 Task: Select the list of price books displayed as Kanban
Action: Mouse scrolled (121, 174) with delta (0, 0)
Screenshot: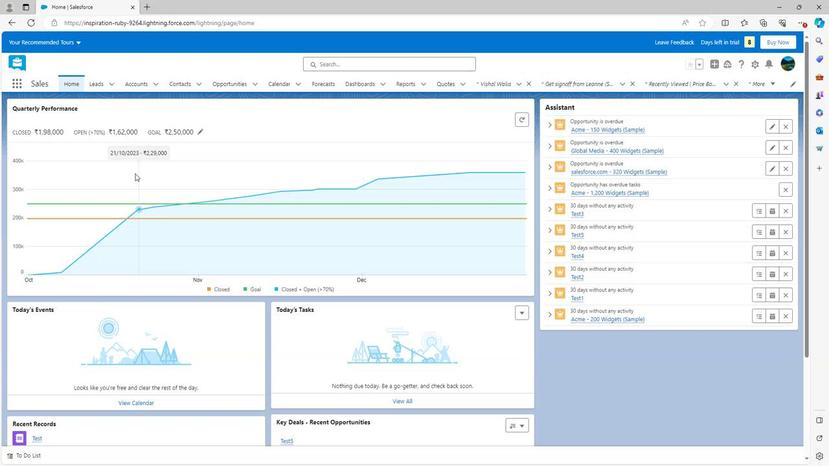 
Action: Mouse scrolled (121, 174) with delta (0, 0)
Screenshot: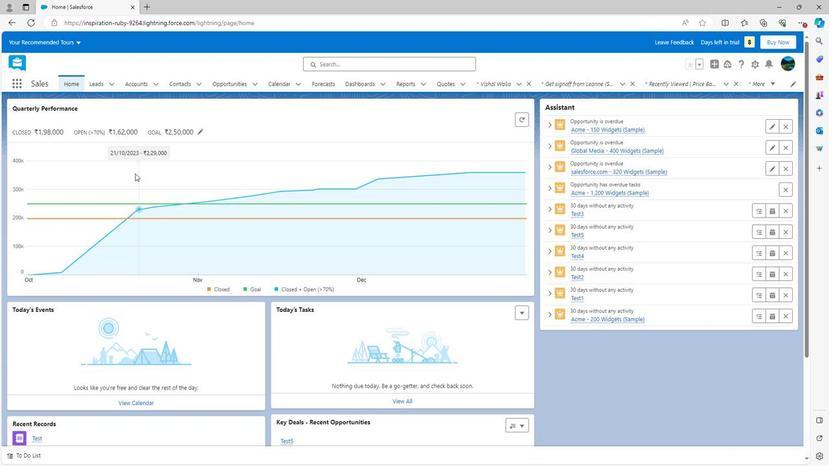 
Action: Mouse scrolled (121, 174) with delta (0, 0)
Screenshot: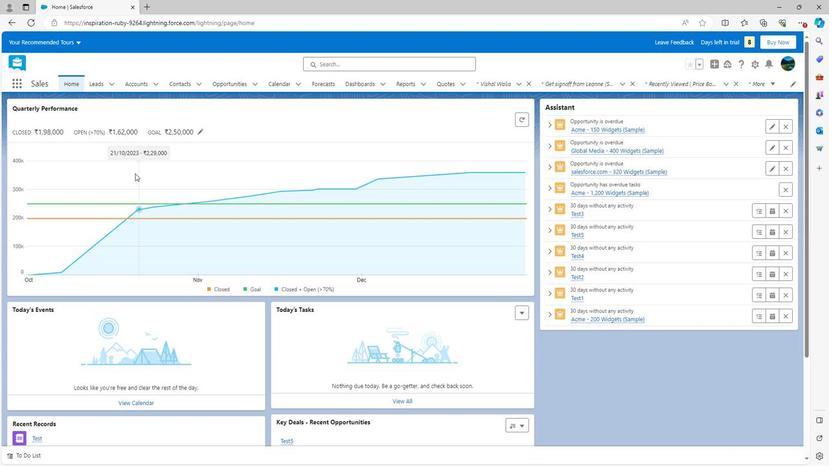 
Action: Mouse scrolled (121, 174) with delta (0, 0)
Screenshot: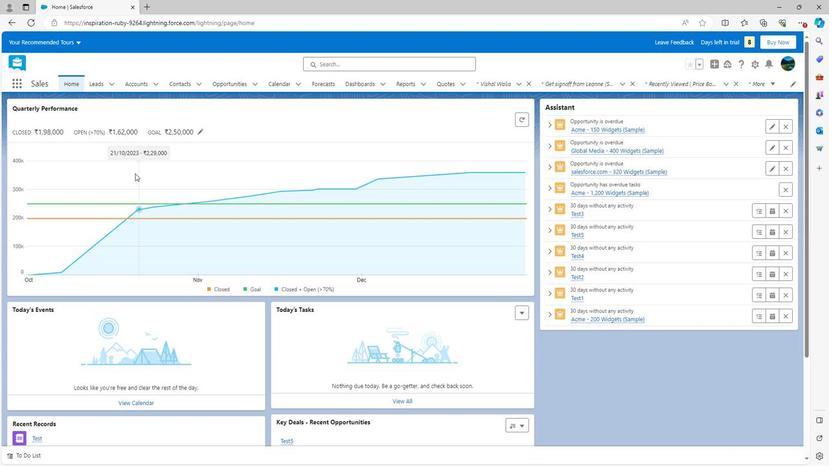 
Action: Mouse scrolled (121, 175) with delta (0, 0)
Screenshot: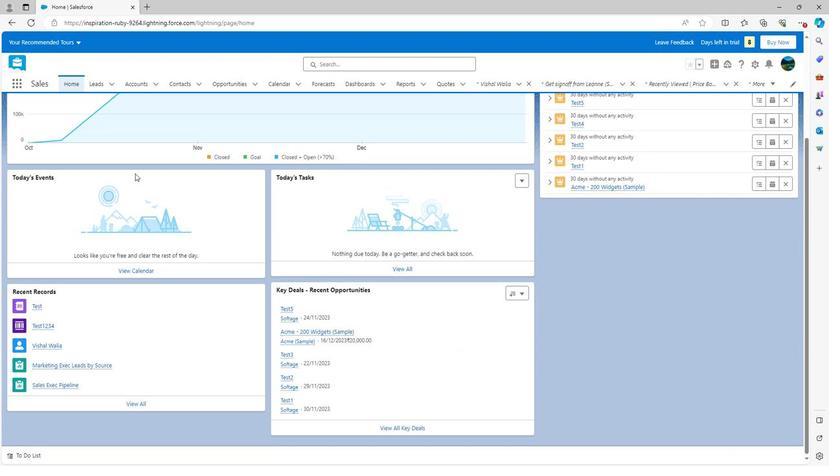 
Action: Mouse scrolled (121, 175) with delta (0, 0)
Screenshot: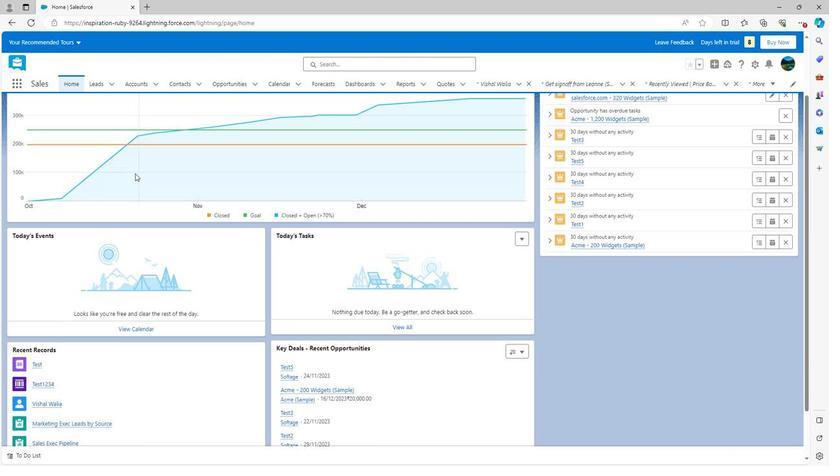 
Action: Mouse scrolled (121, 175) with delta (0, 0)
Screenshot: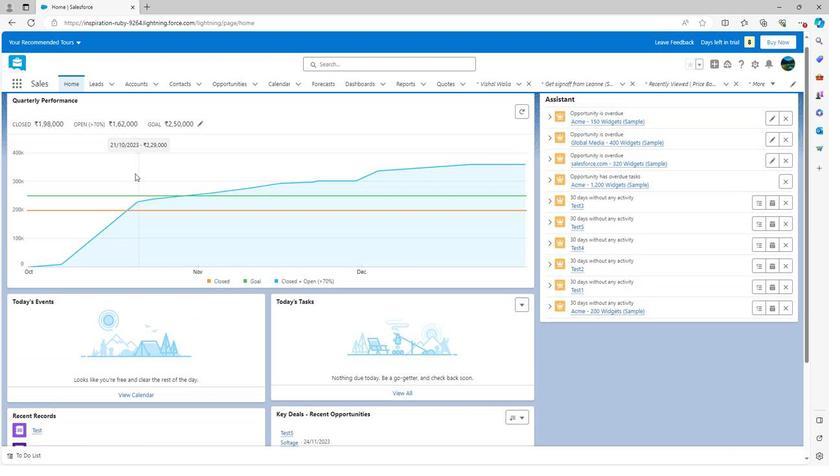 
Action: Mouse scrolled (121, 175) with delta (0, 0)
Screenshot: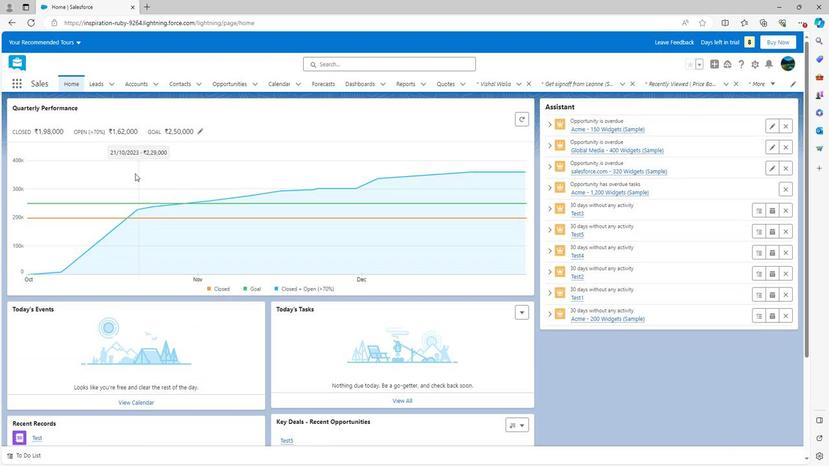 
Action: Mouse moved to (758, 87)
Screenshot: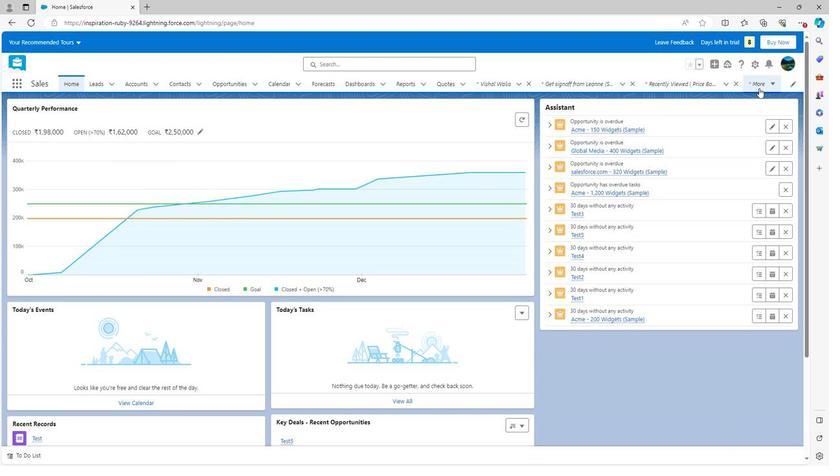 
Action: Mouse pressed left at (758, 87)
Screenshot: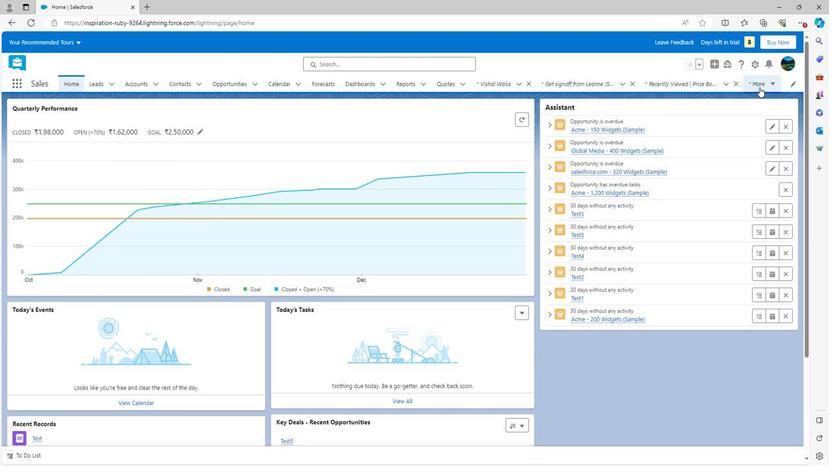 
Action: Mouse moved to (667, 84)
Screenshot: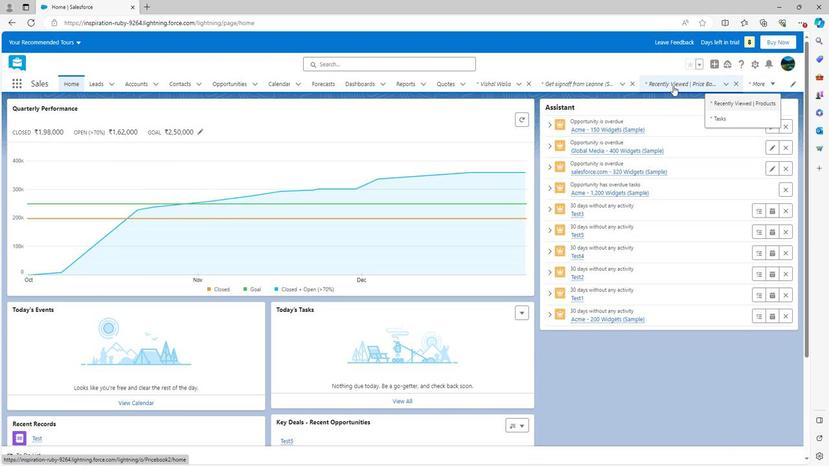 
Action: Mouse pressed left at (667, 84)
Screenshot: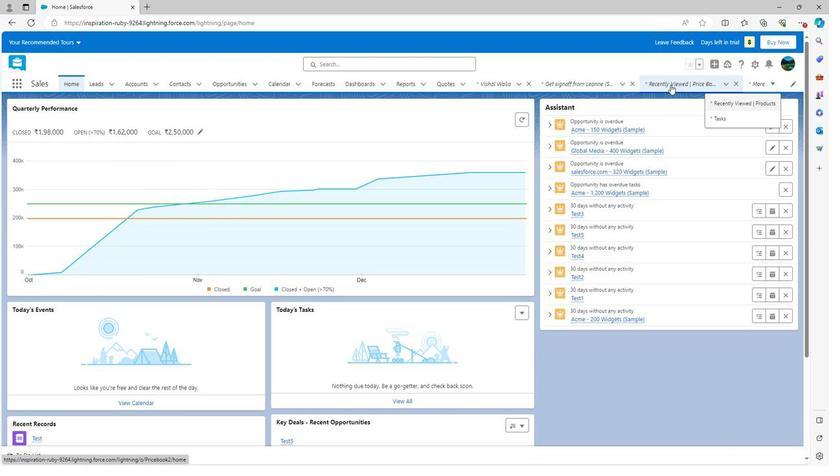 
Action: Mouse moved to (726, 125)
Screenshot: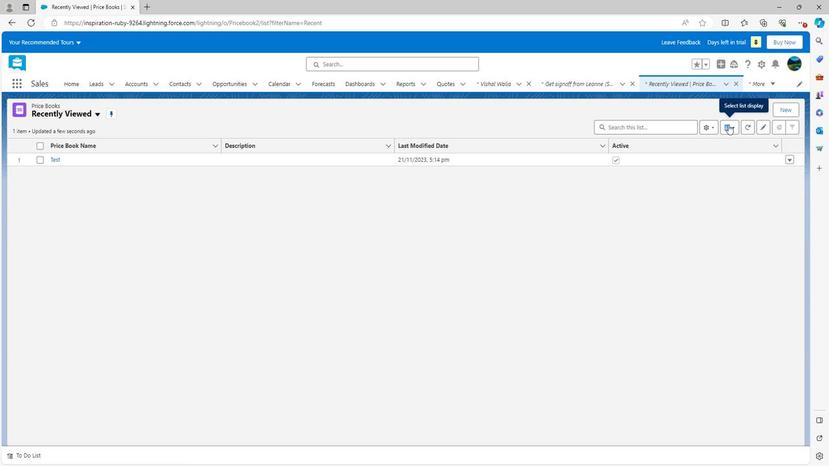 
Action: Mouse pressed left at (726, 125)
Screenshot: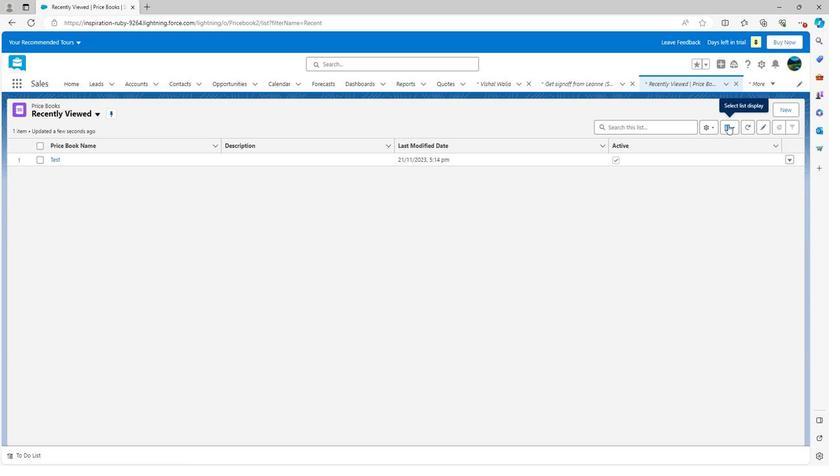 
Action: Mouse moved to (735, 176)
Screenshot: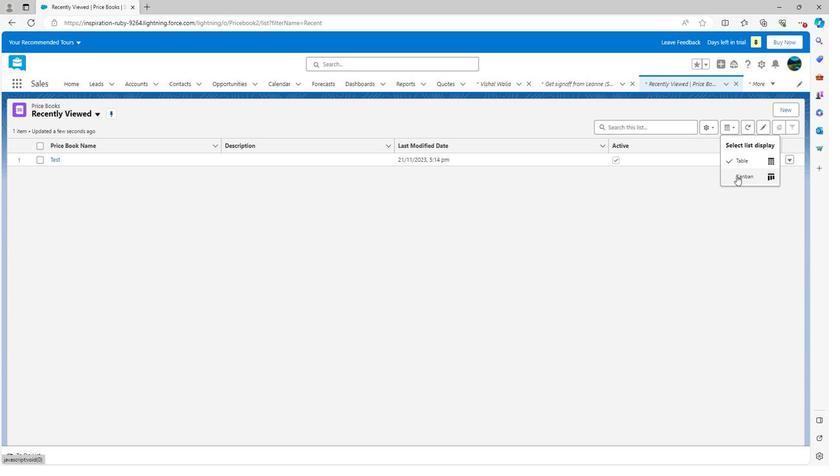 
Action: Mouse pressed left at (735, 176)
Screenshot: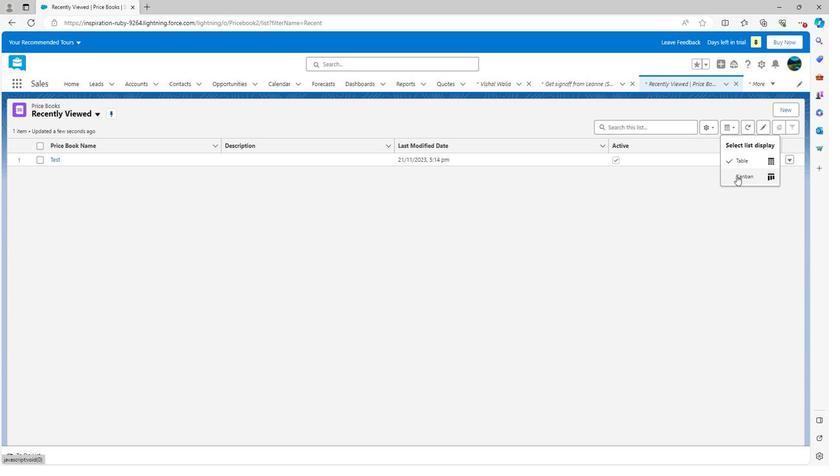 
Action: Mouse moved to (641, 187)
Screenshot: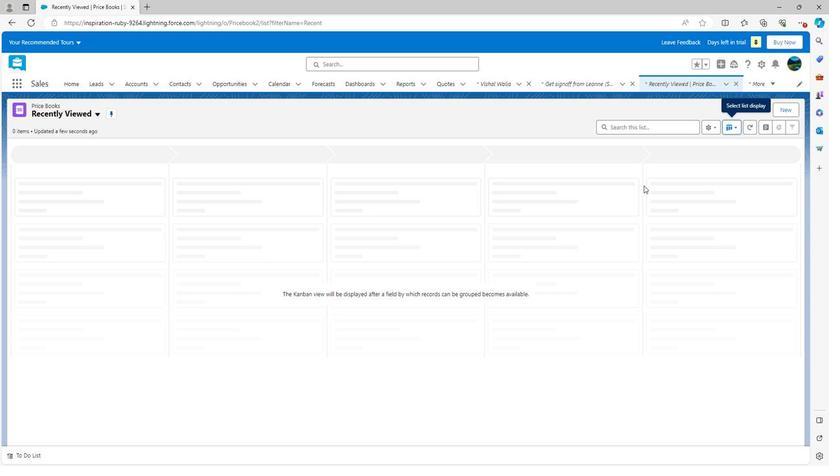 
Action: Mouse scrolled (641, 186) with delta (0, 0)
Screenshot: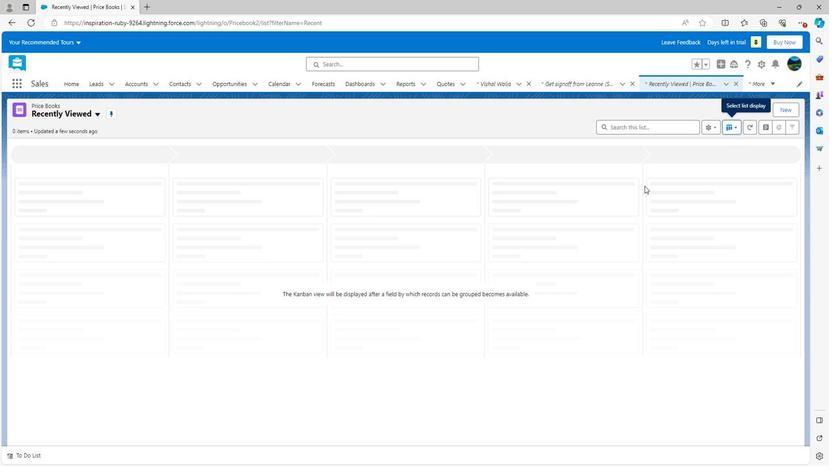 
Action: Mouse moved to (641, 187)
Screenshot: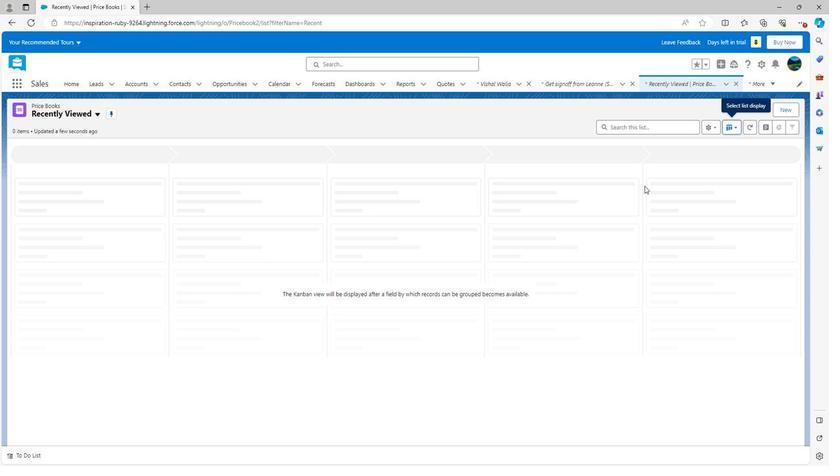 
Action: Mouse scrolled (641, 186) with delta (0, 0)
Screenshot: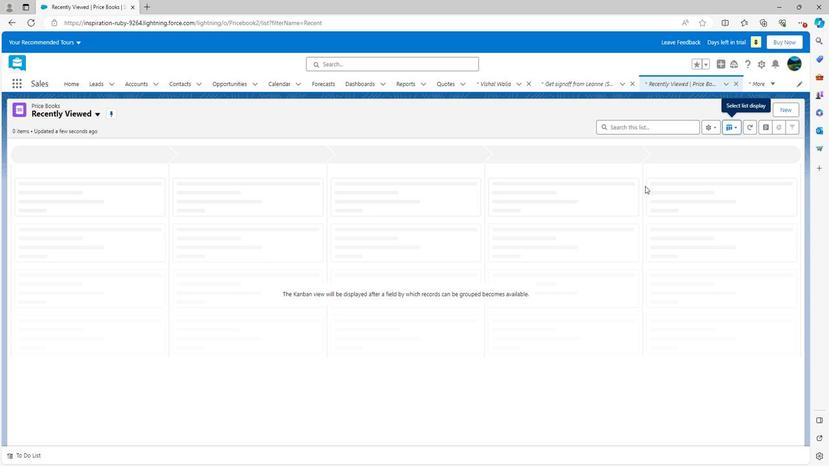
Action: Mouse scrolled (641, 186) with delta (0, 0)
Screenshot: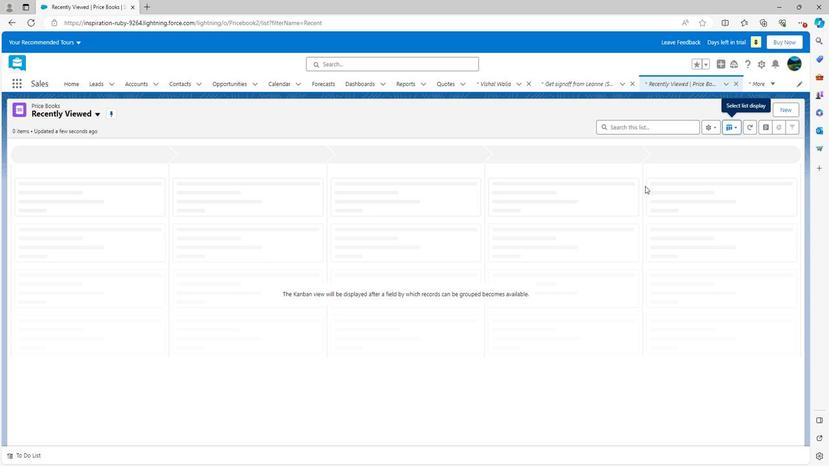 
Action: Mouse moved to (725, 130)
Screenshot: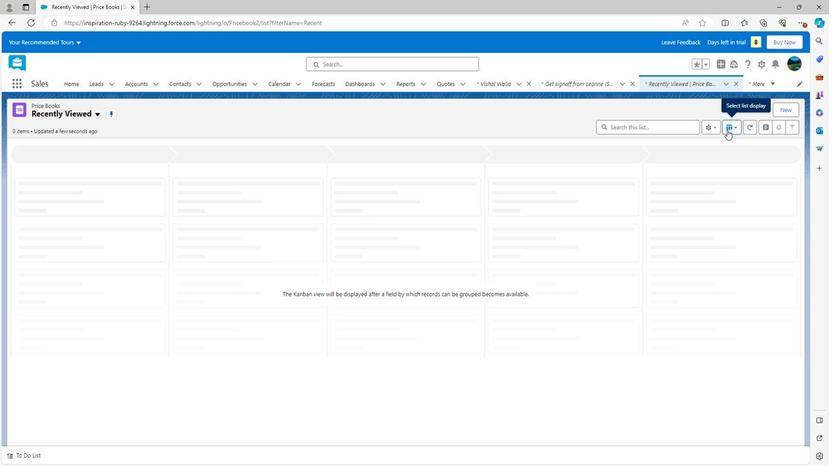 
Action: Mouse pressed left at (725, 130)
Screenshot: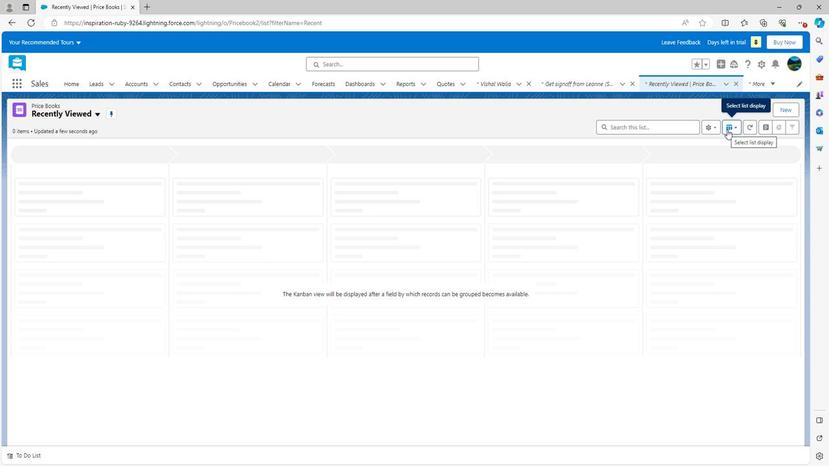 
Action: Mouse moved to (694, 168)
Screenshot: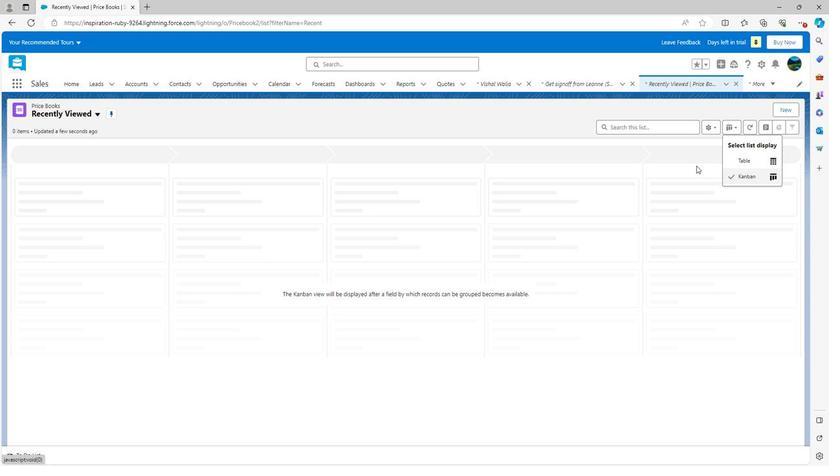 
Action: Mouse pressed left at (694, 168)
Screenshot: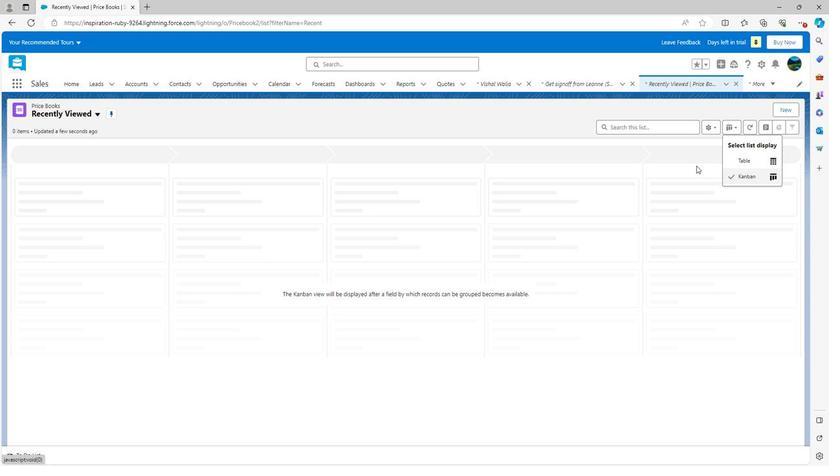 
